 Task: Create a rule from the Agile list, Priority changed -> Complete task in the project TriumphTech if Priority Cleared then Complete Task.
Action: Mouse moved to (69, 281)
Screenshot: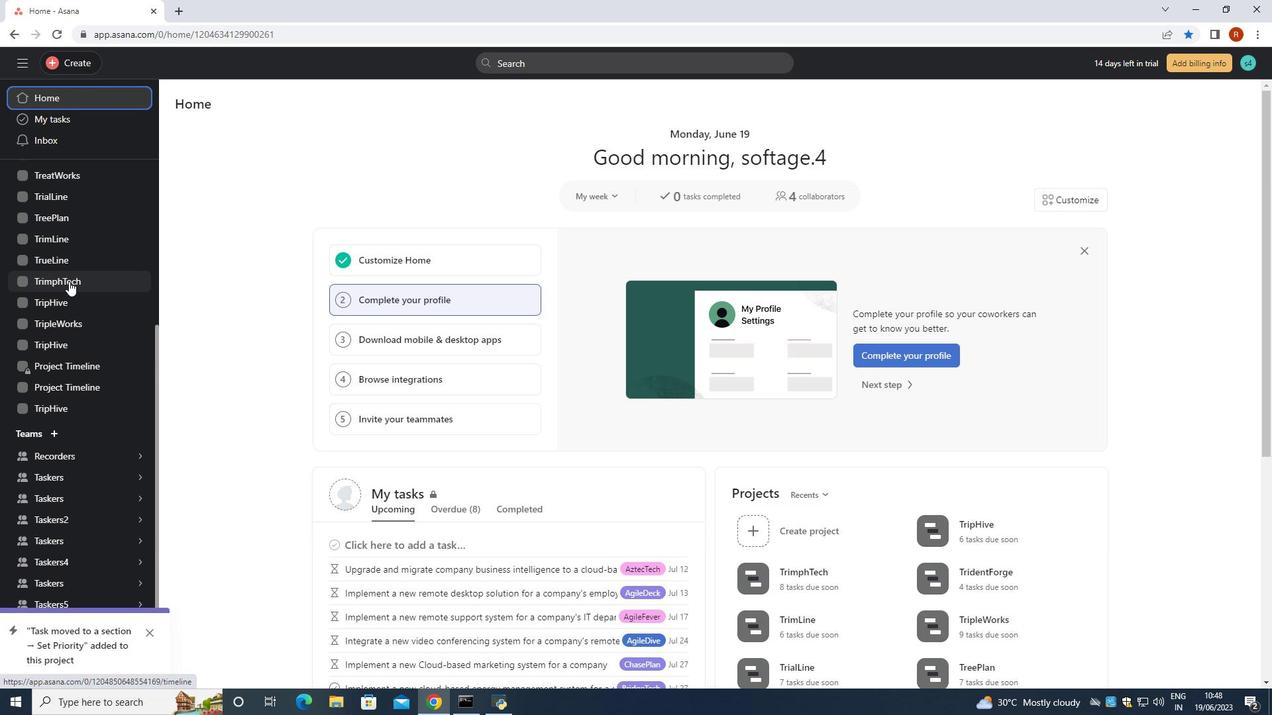 
Action: Mouse pressed left at (69, 281)
Screenshot: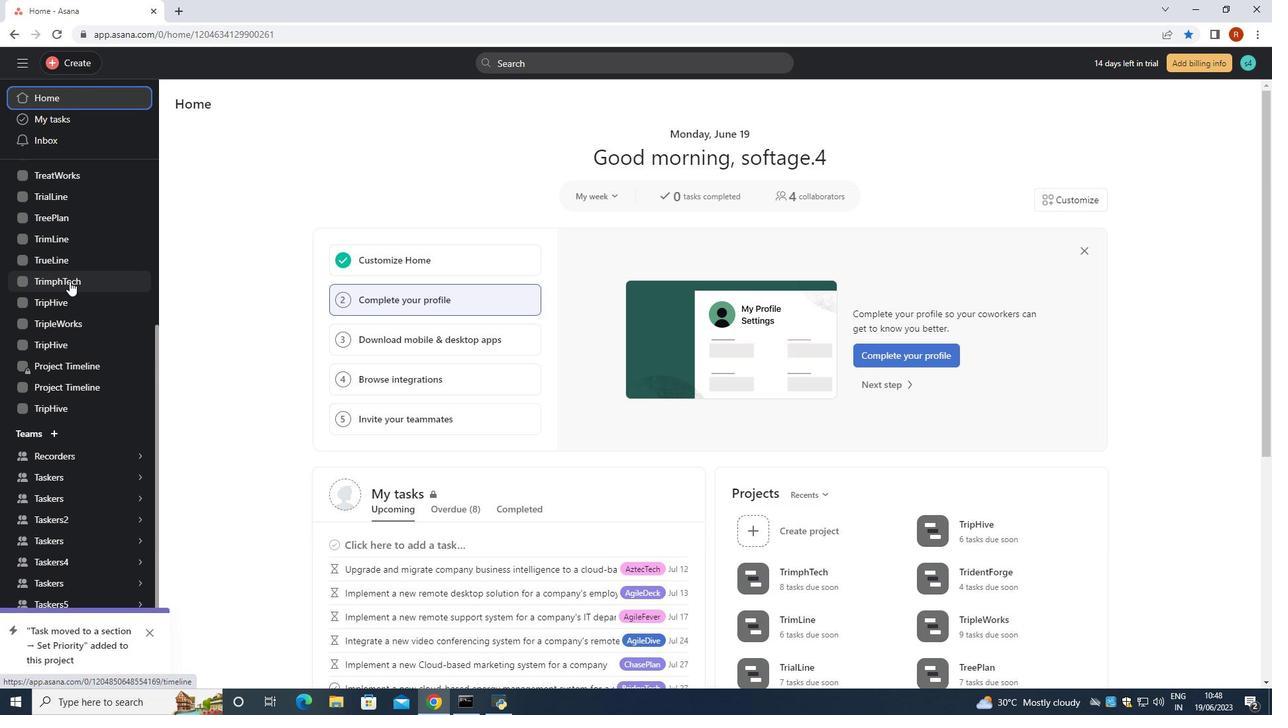 
Action: Mouse moved to (1209, 114)
Screenshot: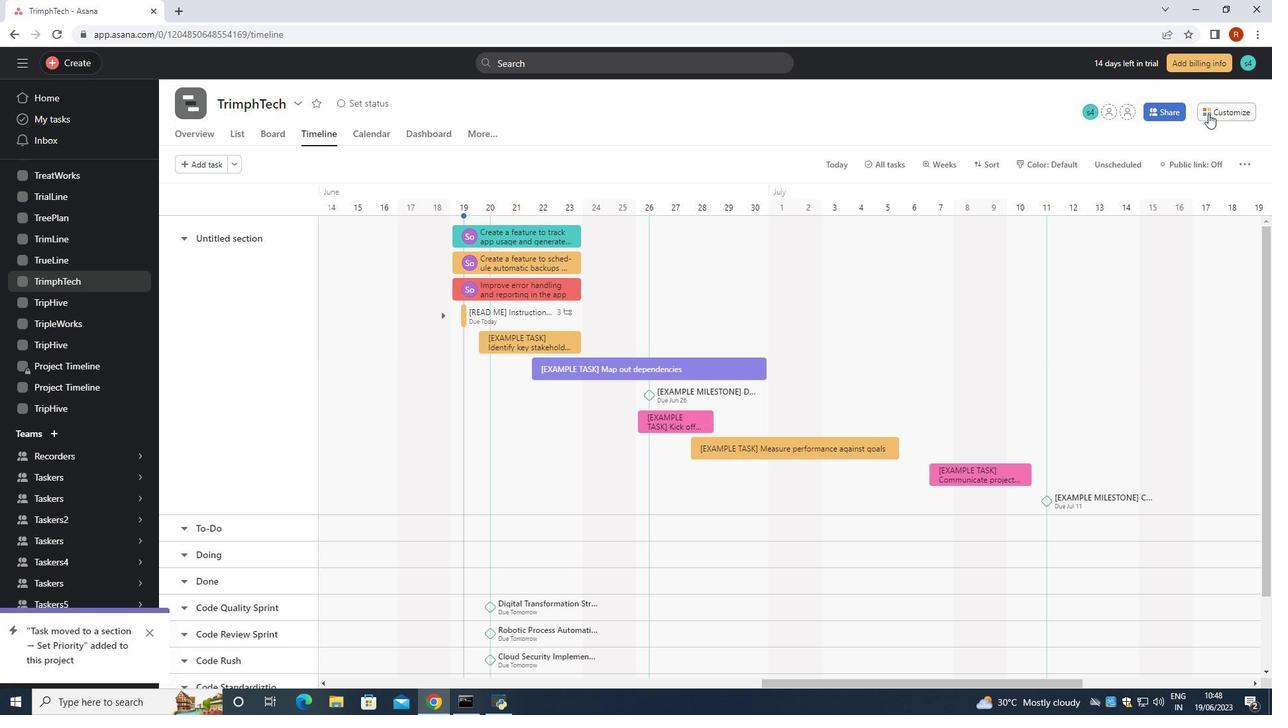 
Action: Mouse pressed left at (1209, 114)
Screenshot: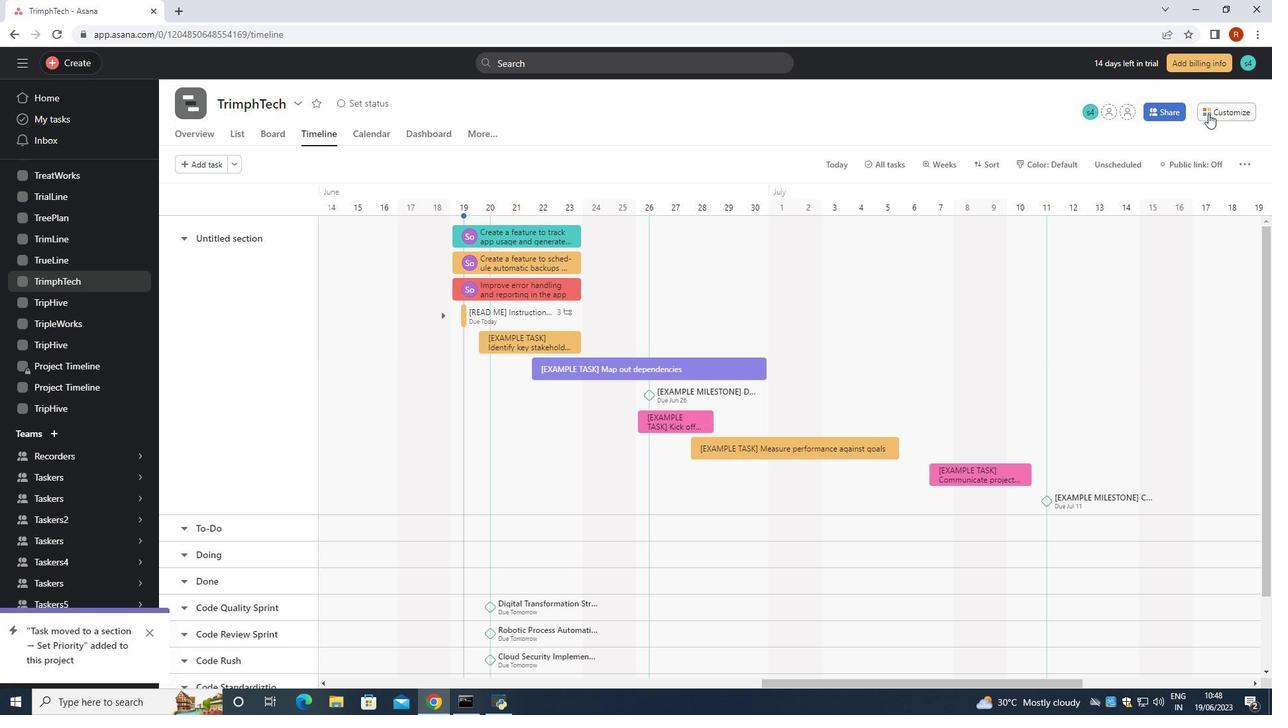 
Action: Mouse moved to (975, 320)
Screenshot: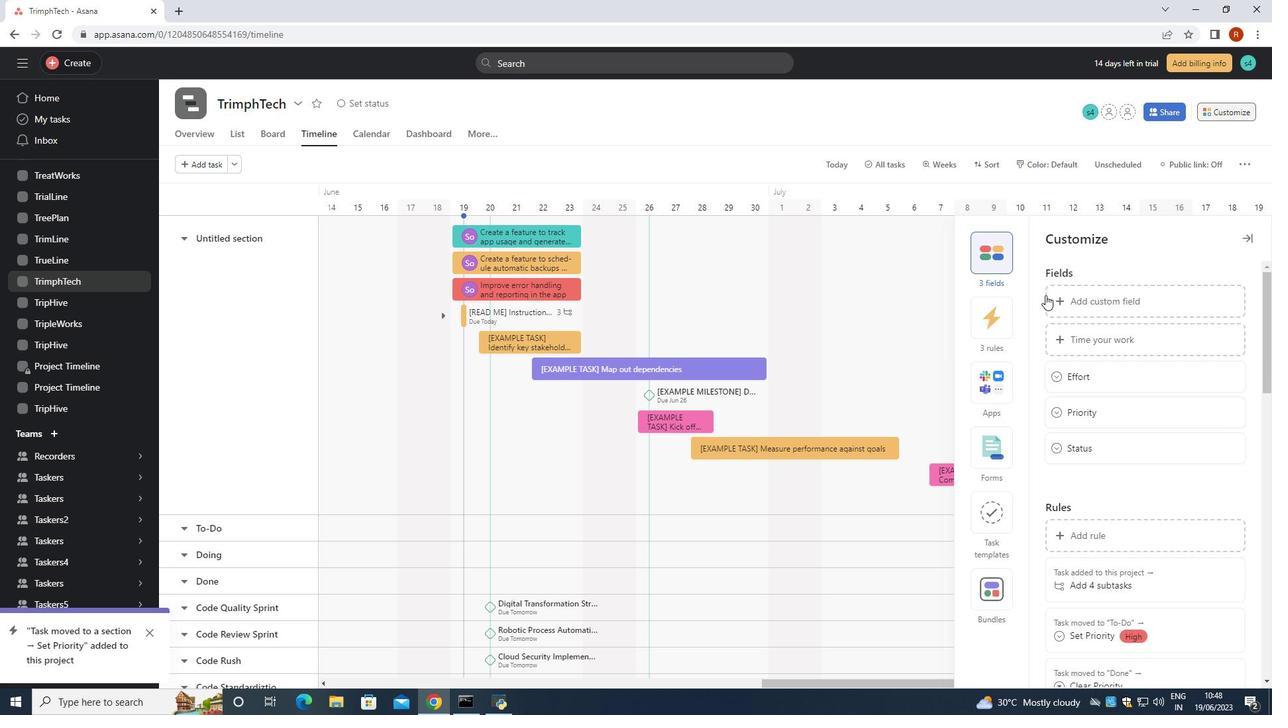 
Action: Mouse pressed left at (975, 320)
Screenshot: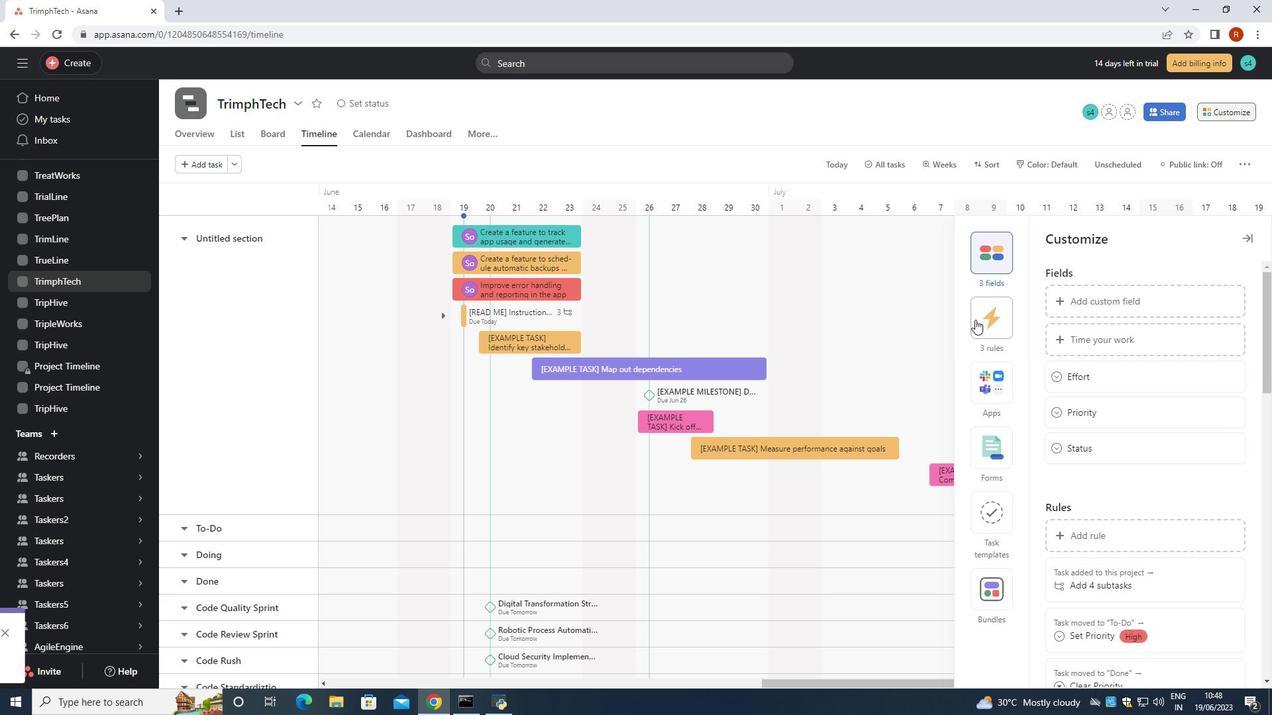 
Action: Mouse moved to (1138, 302)
Screenshot: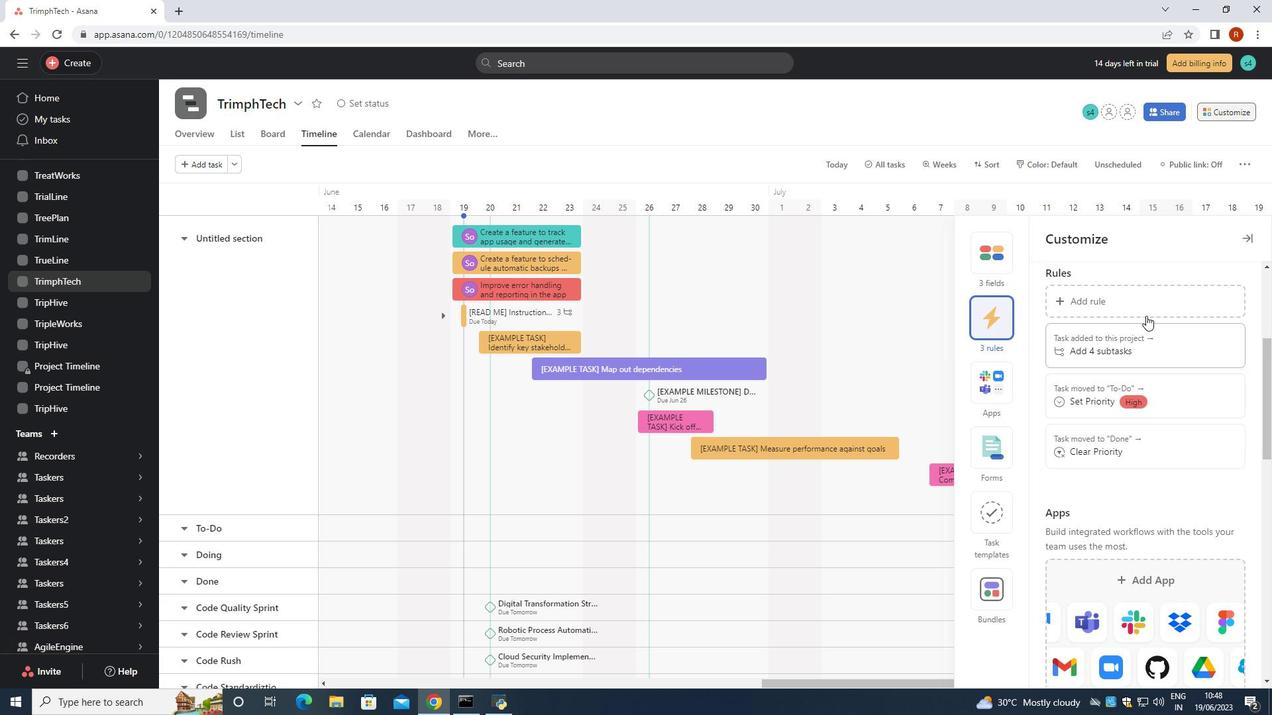 
Action: Mouse pressed left at (1138, 302)
Screenshot: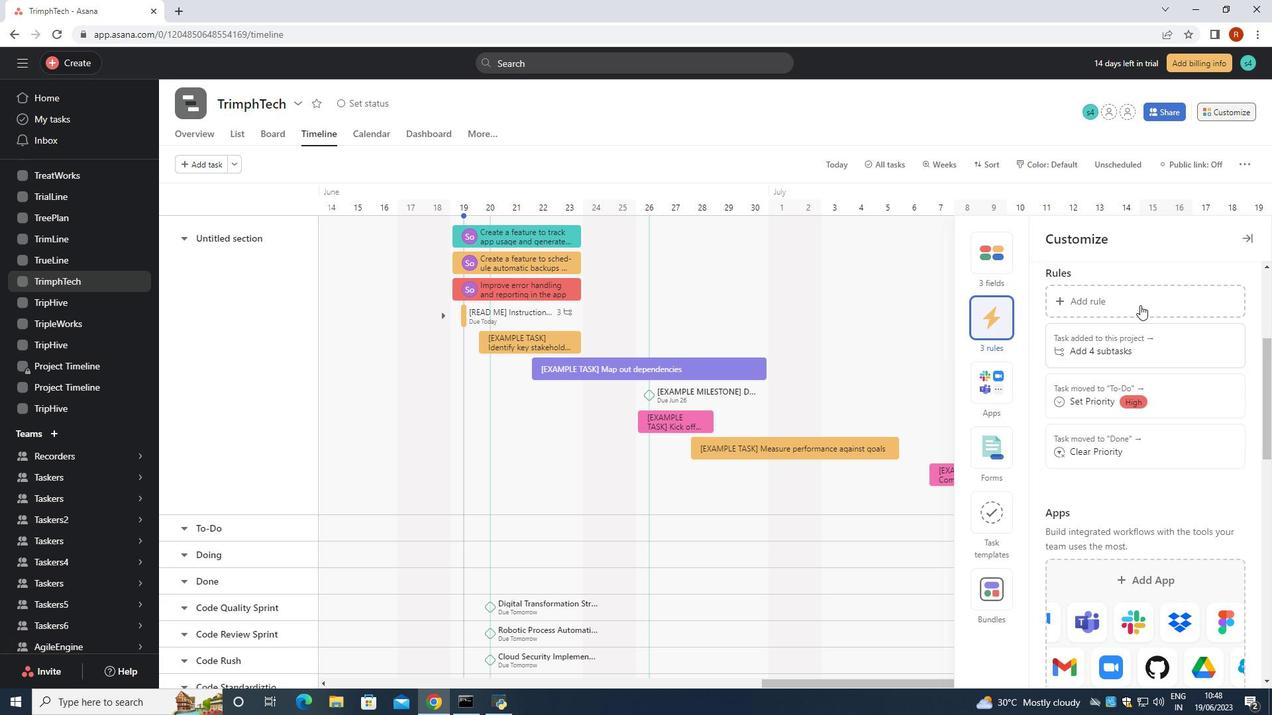 
Action: Mouse moved to (273, 200)
Screenshot: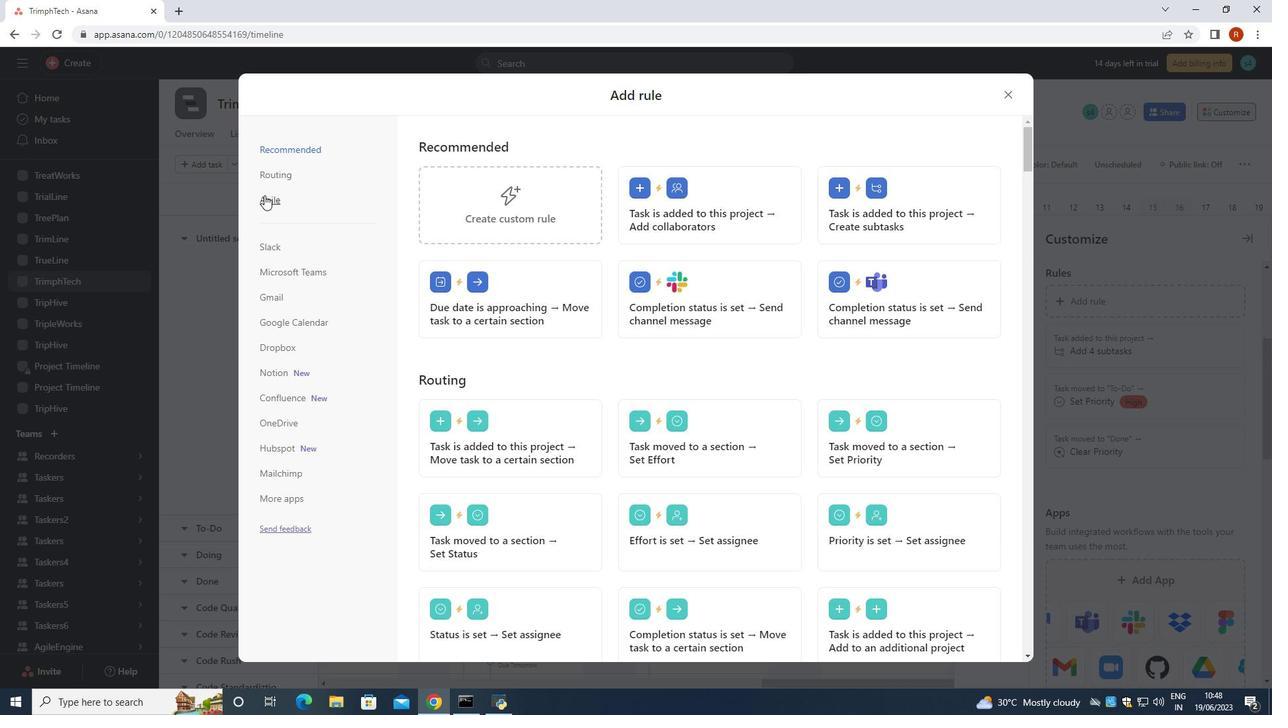 
Action: Mouse pressed left at (273, 200)
Screenshot: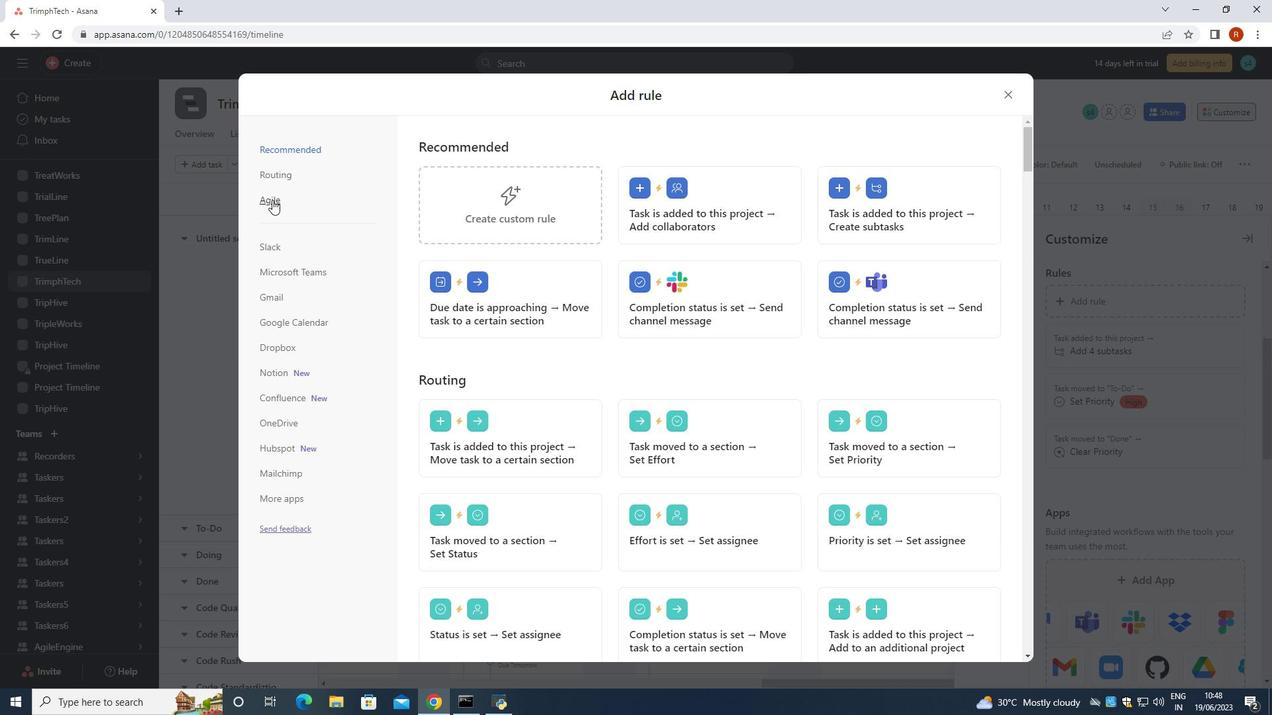 
Action: Mouse moved to (725, 206)
Screenshot: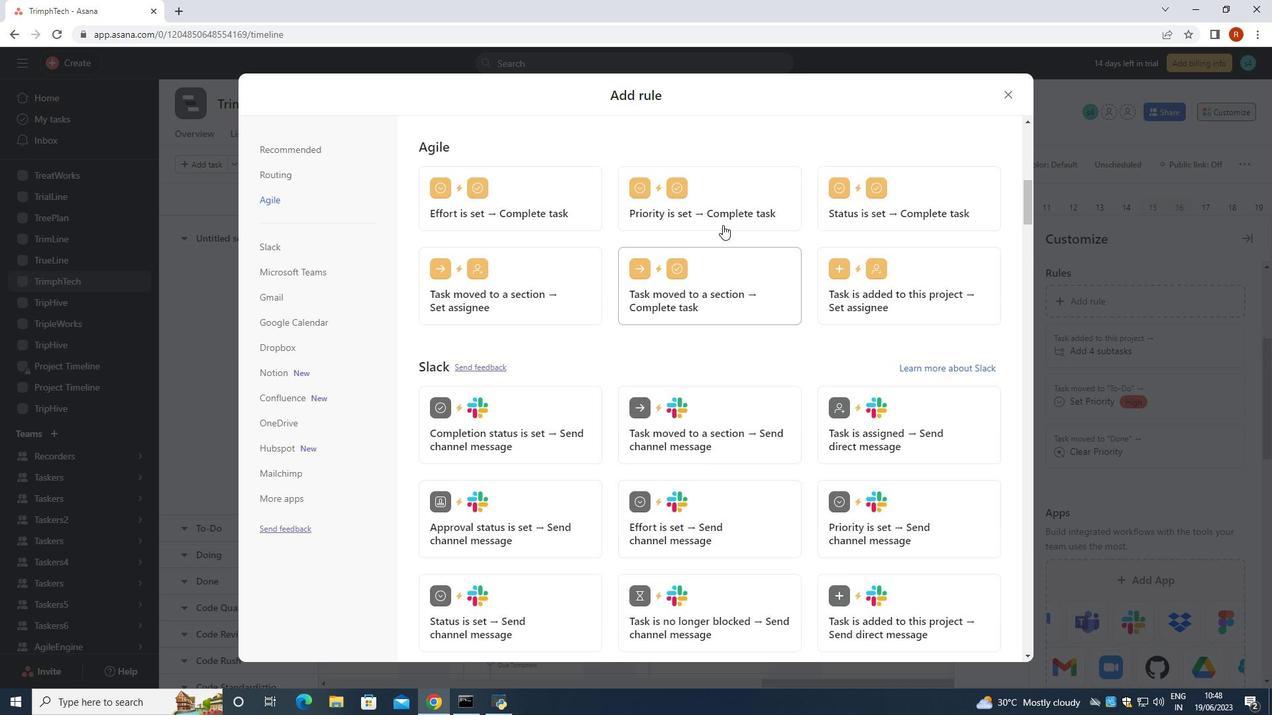 
Action: Mouse pressed left at (725, 206)
Screenshot: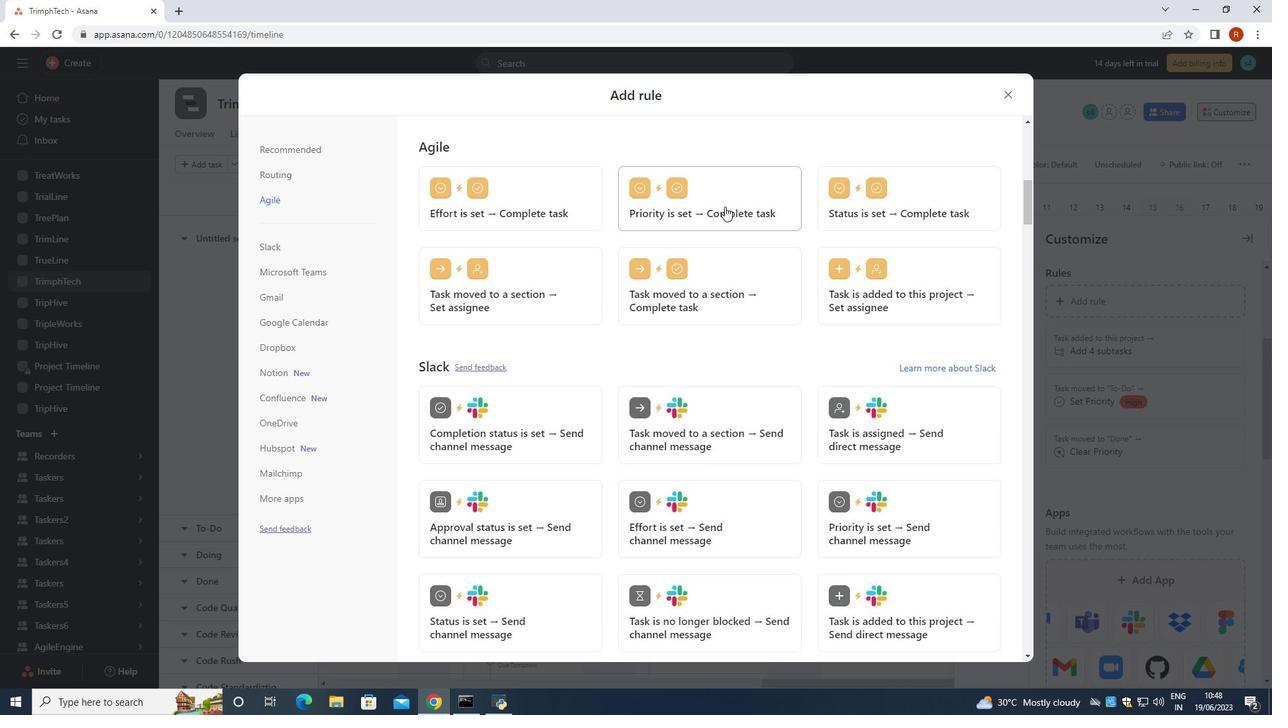 
Action: Mouse moved to (822, 235)
Screenshot: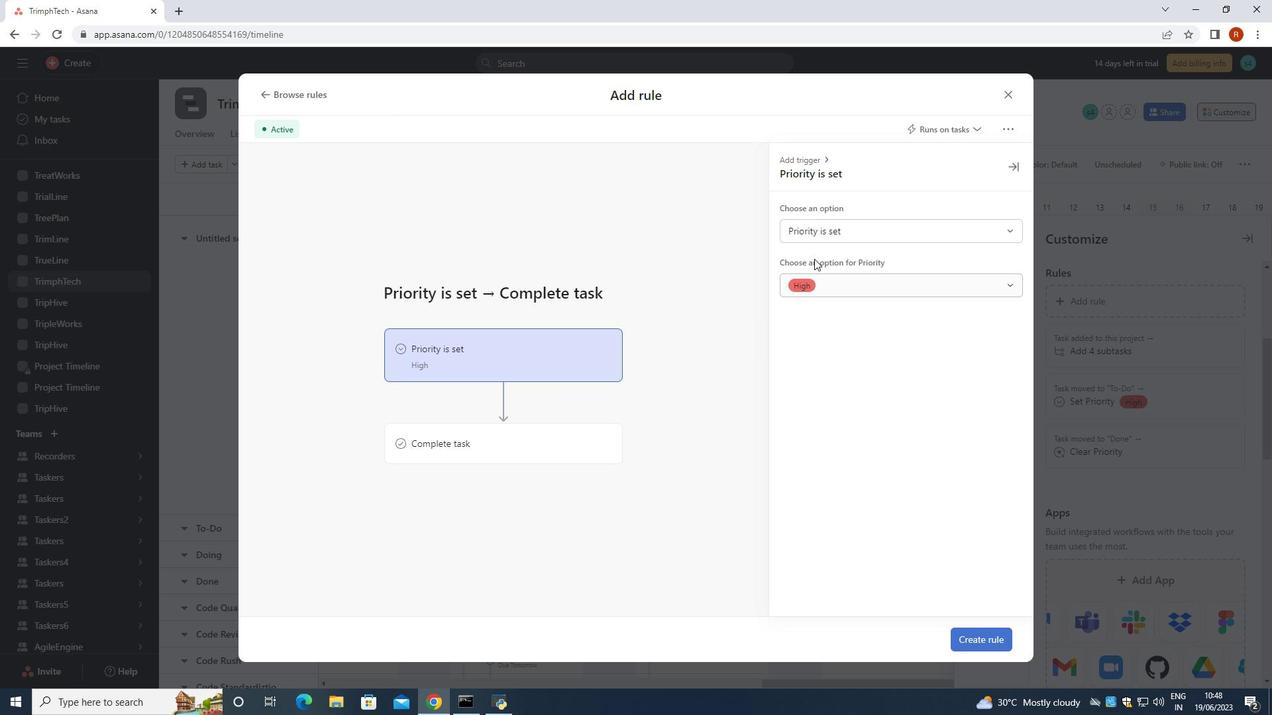 
Action: Mouse pressed left at (822, 235)
Screenshot: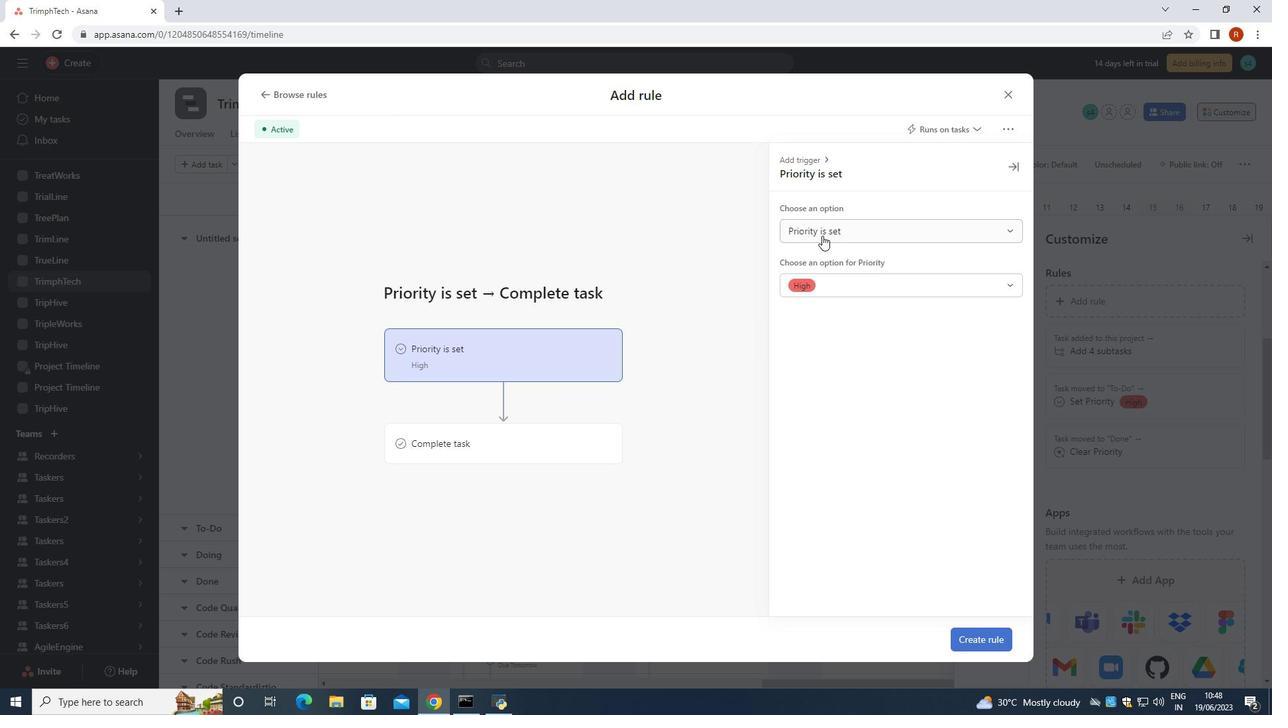 
Action: Mouse moved to (837, 284)
Screenshot: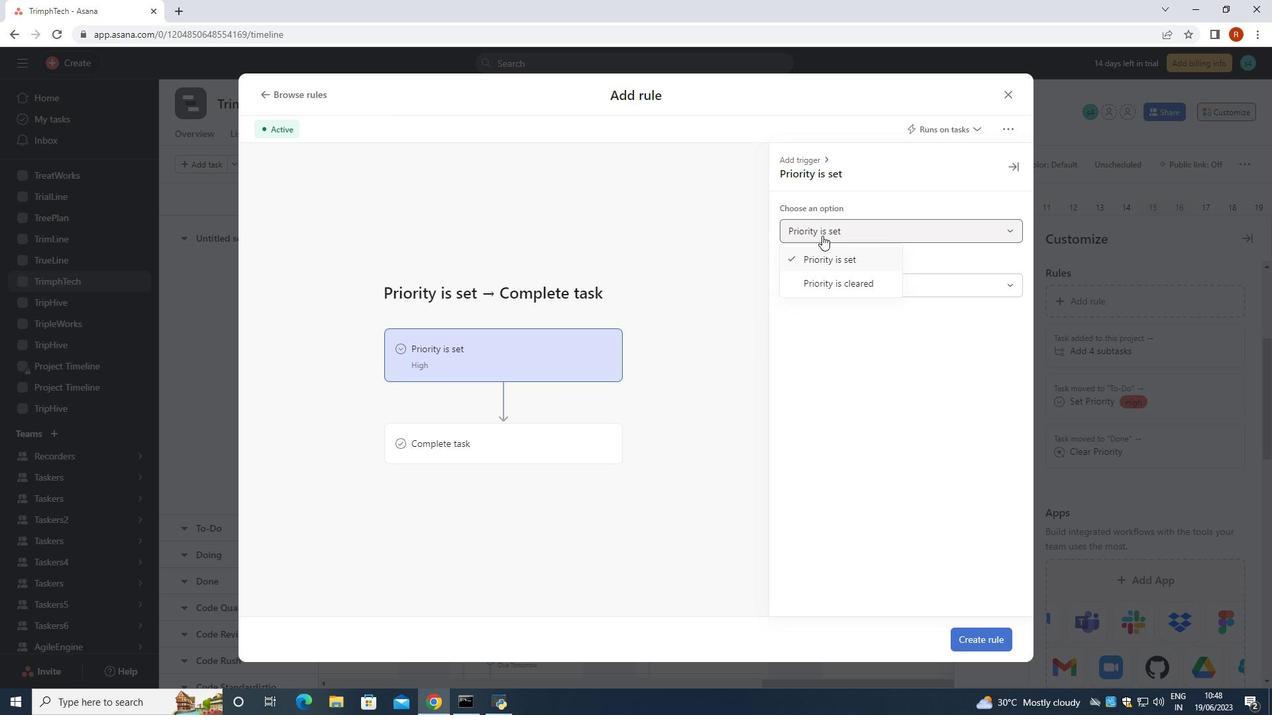 
Action: Mouse pressed left at (837, 284)
Screenshot: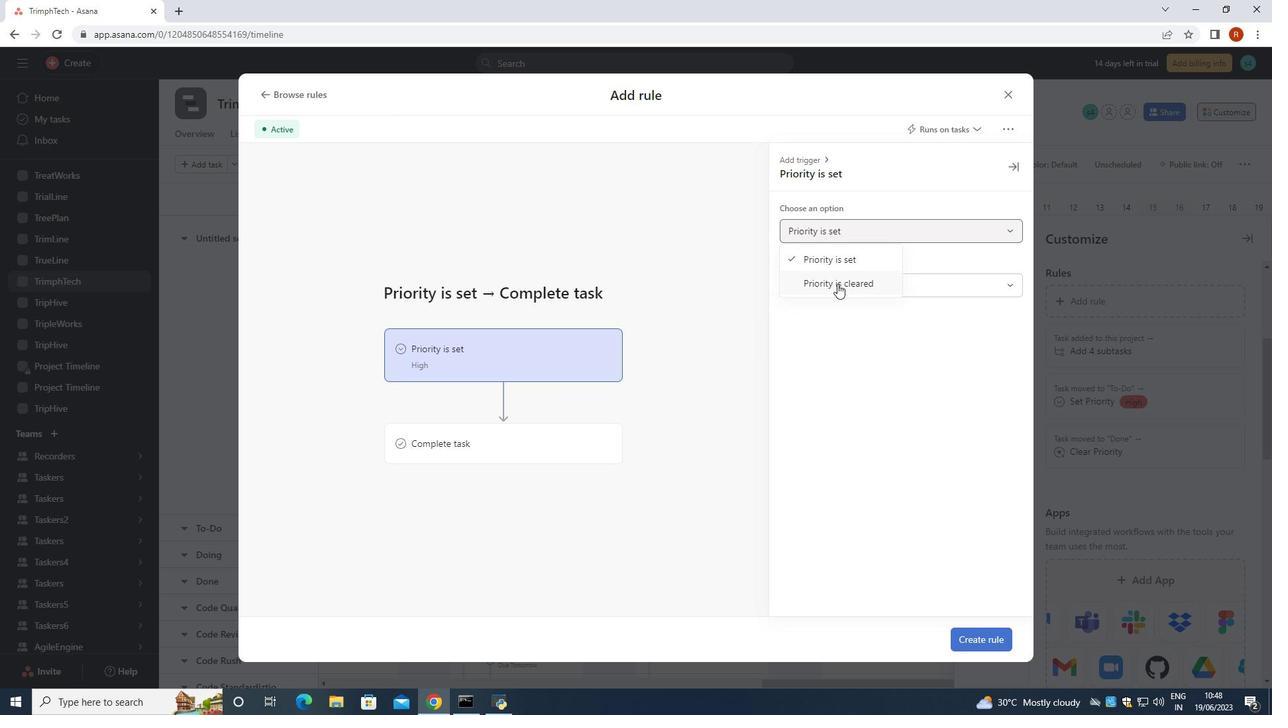 
Action: Mouse moved to (573, 454)
Screenshot: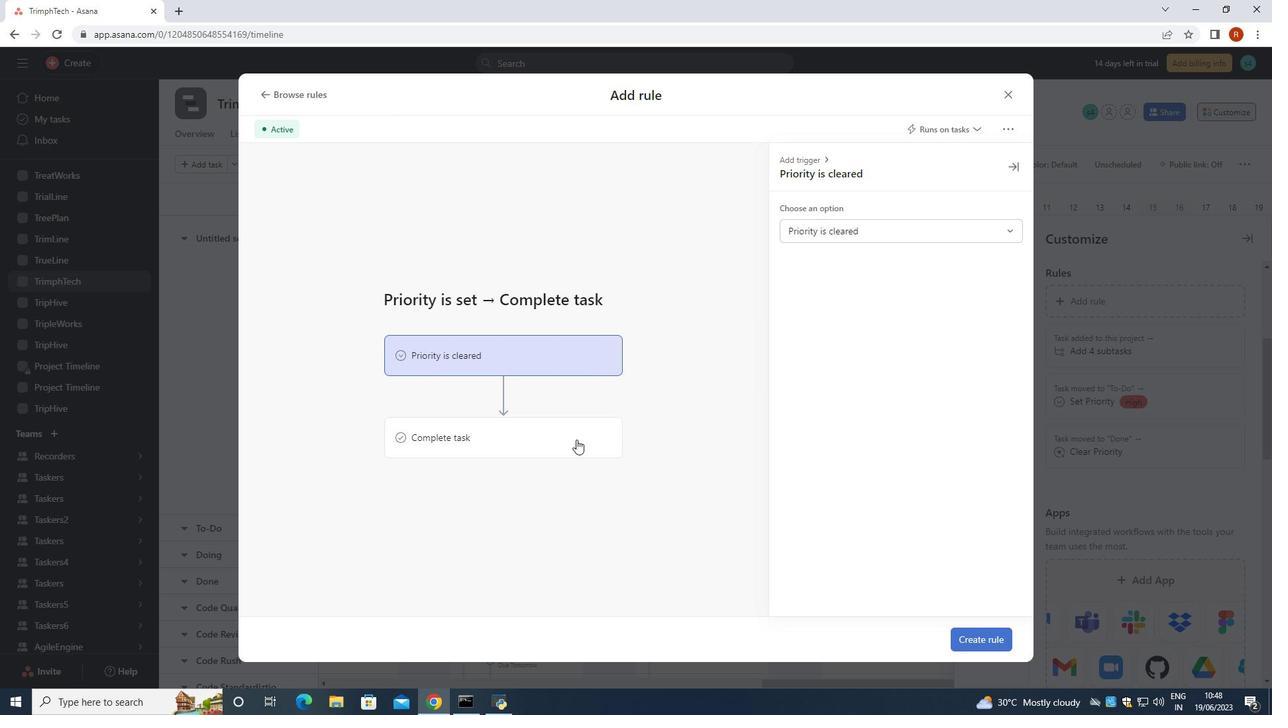 
Action: Mouse pressed left at (573, 454)
Screenshot: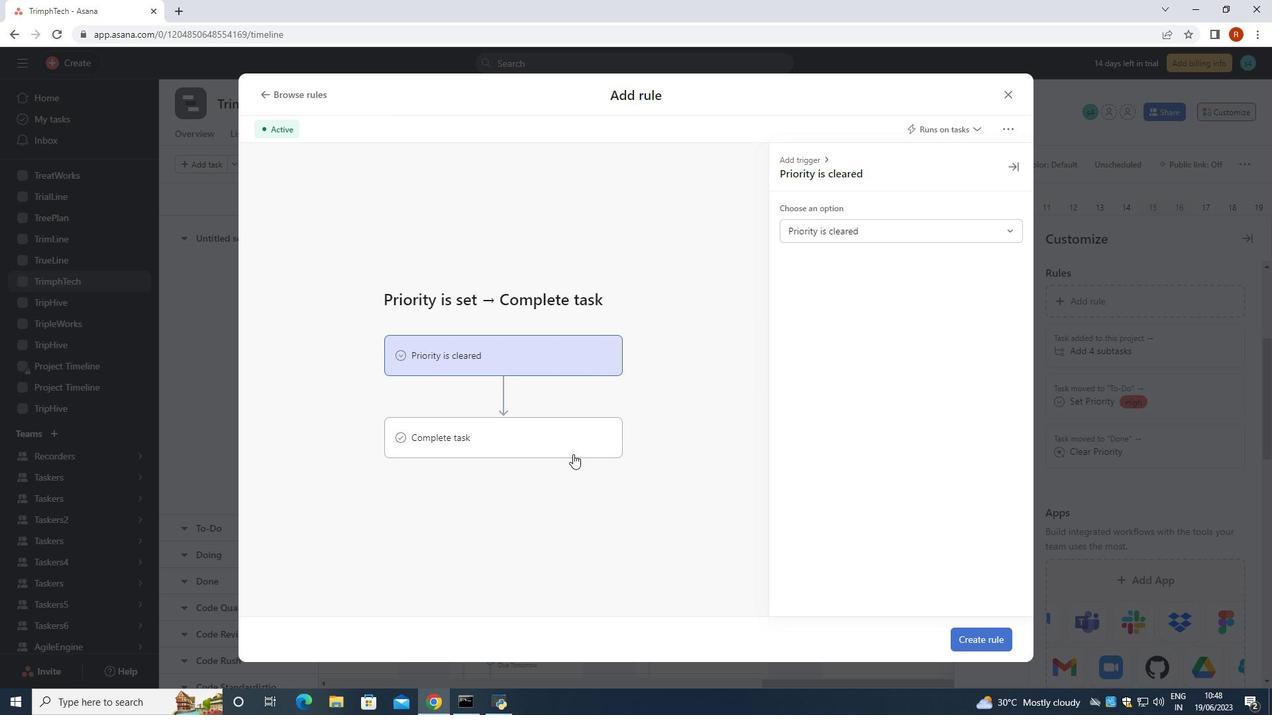 
Action: Mouse moved to (963, 230)
Screenshot: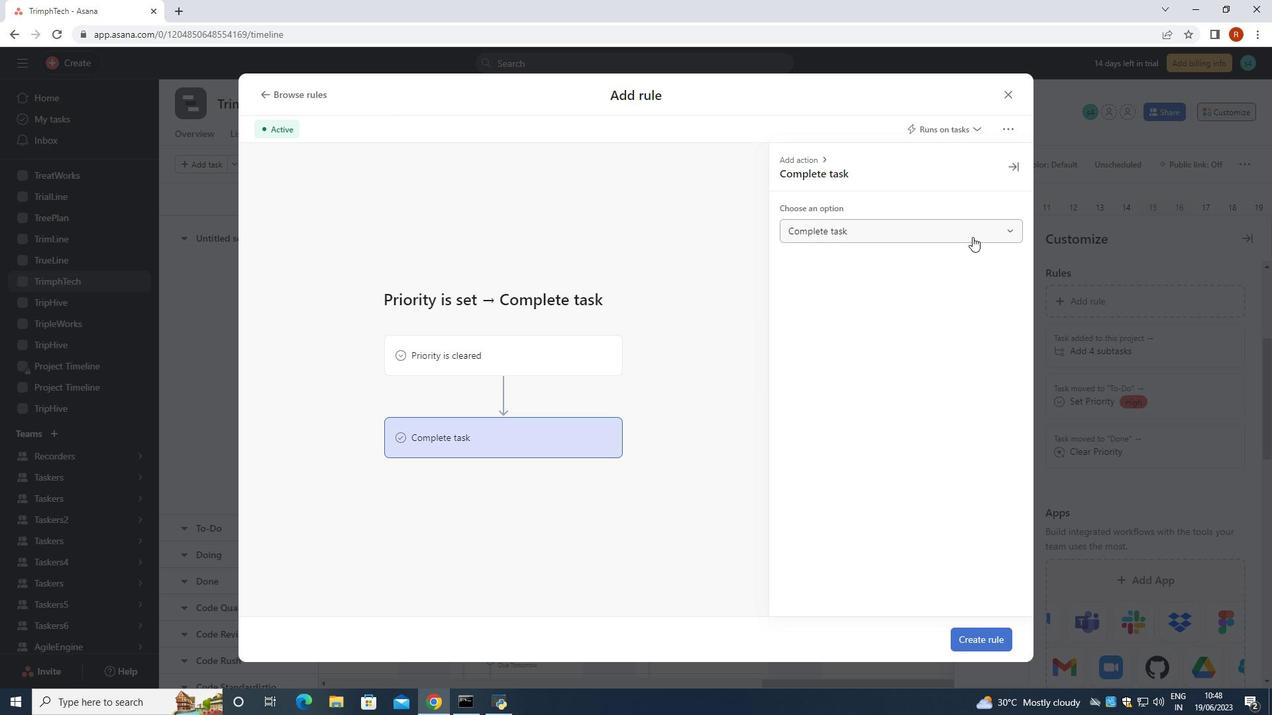 
Action: Mouse pressed left at (963, 230)
Screenshot: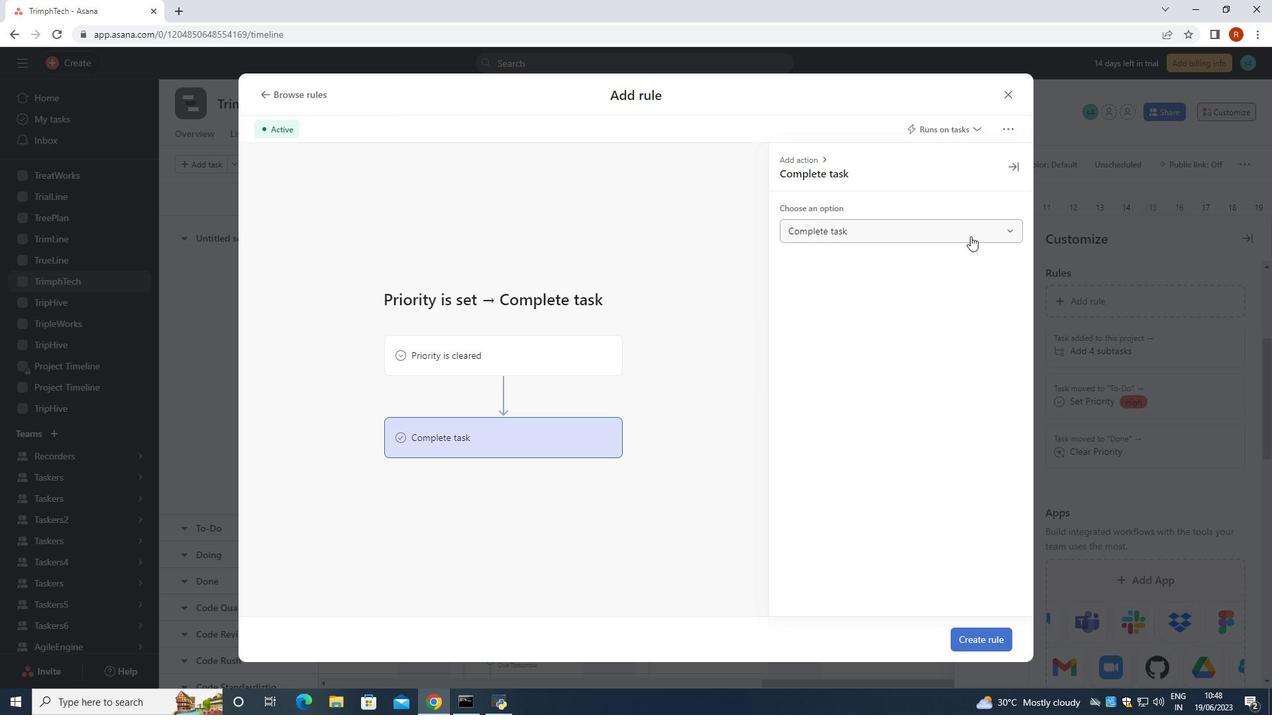 
Action: Mouse moved to (810, 264)
Screenshot: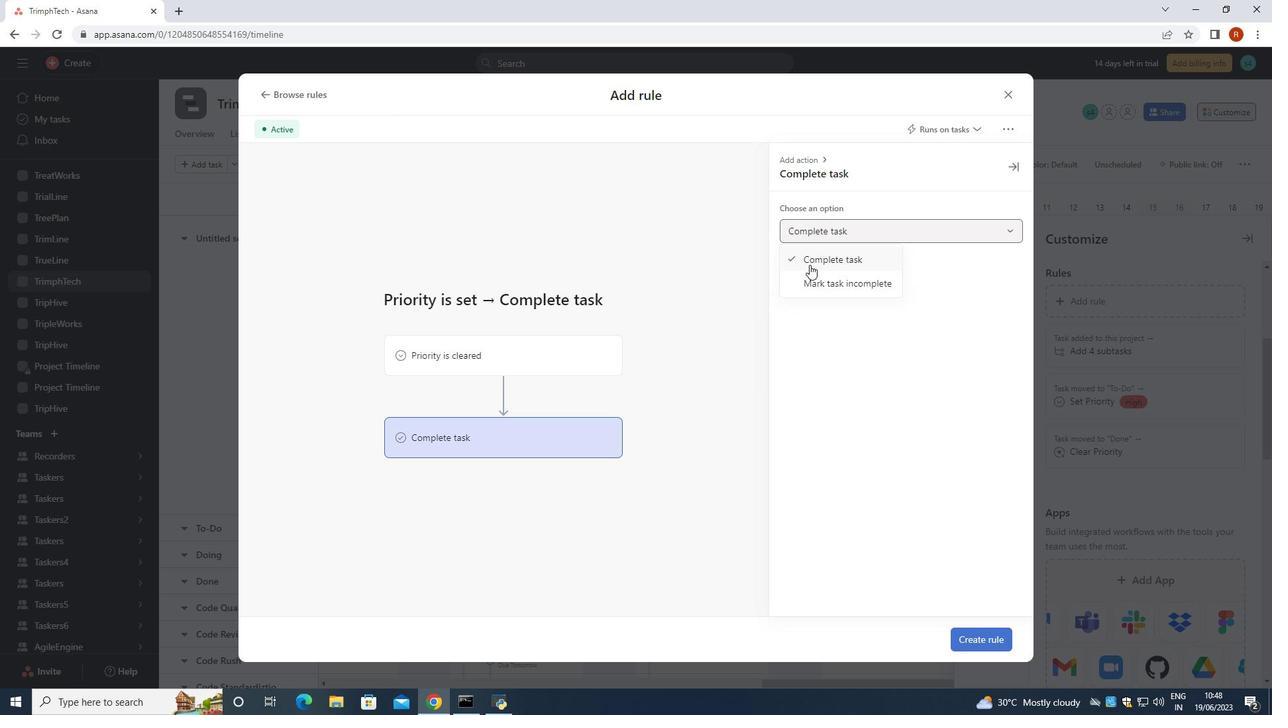 
Action: Mouse pressed left at (810, 264)
Screenshot: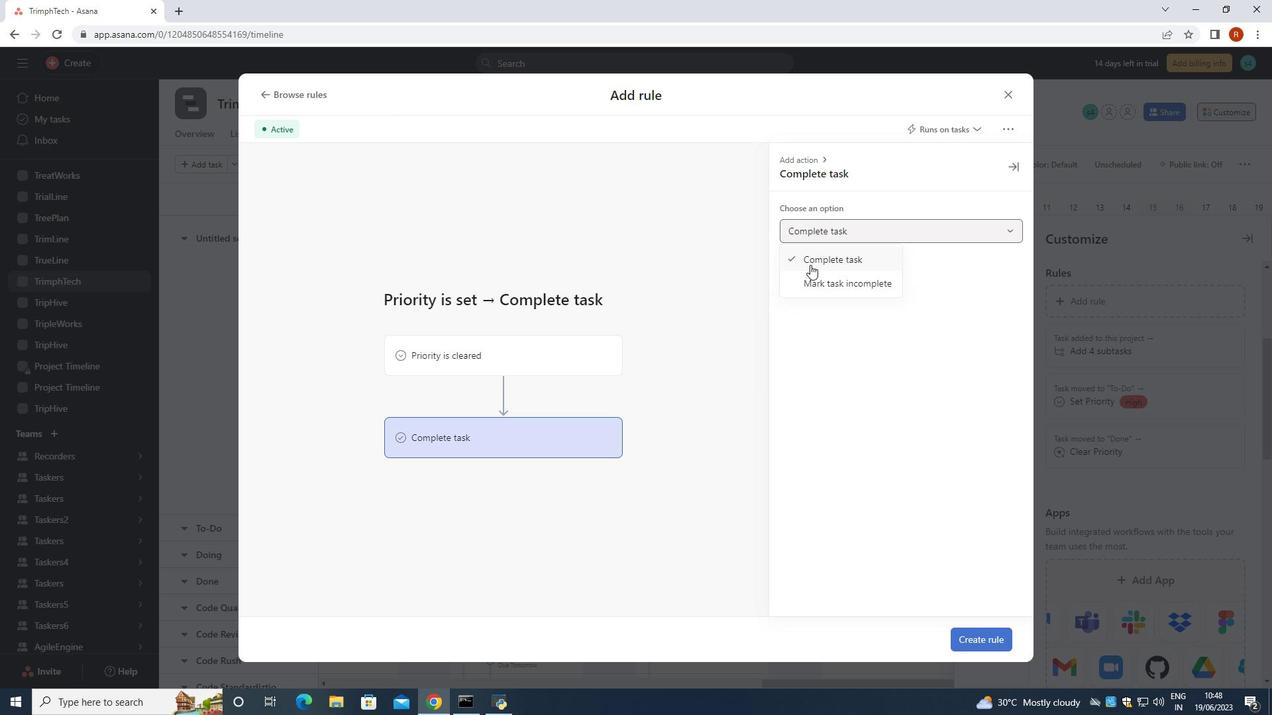 
Action: Mouse moved to (991, 639)
Screenshot: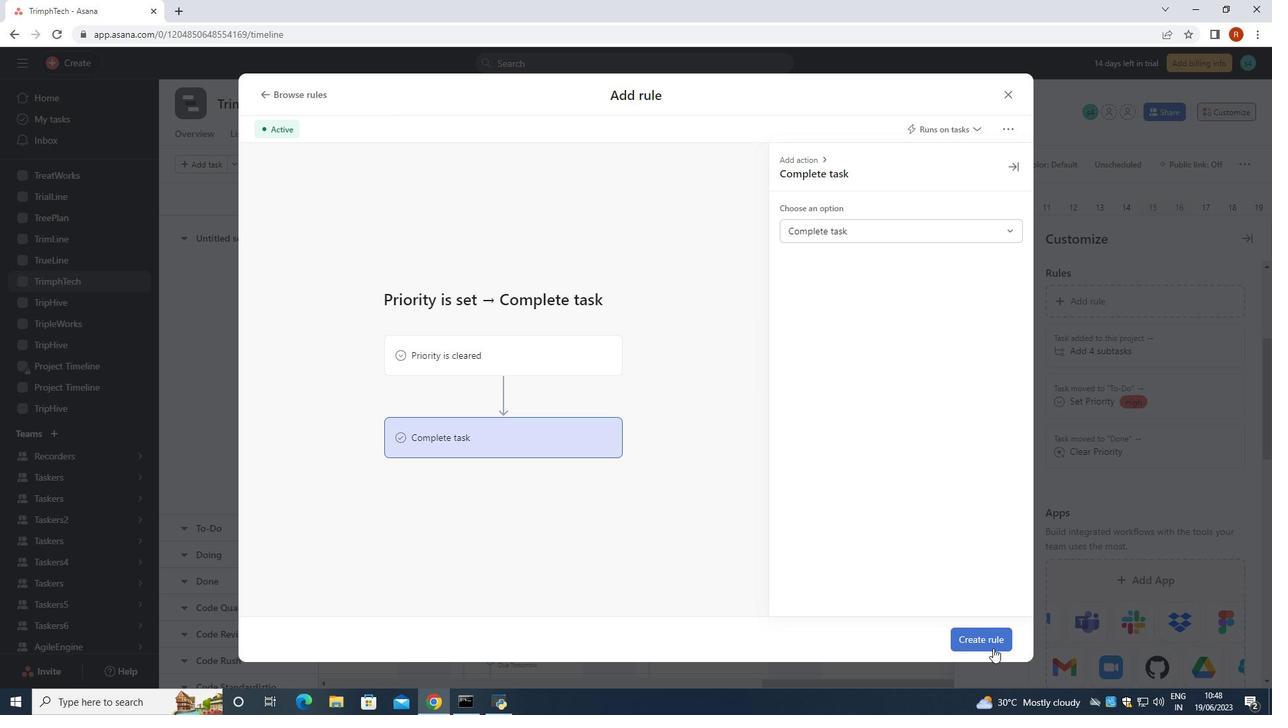 
Action: Mouse pressed left at (991, 639)
Screenshot: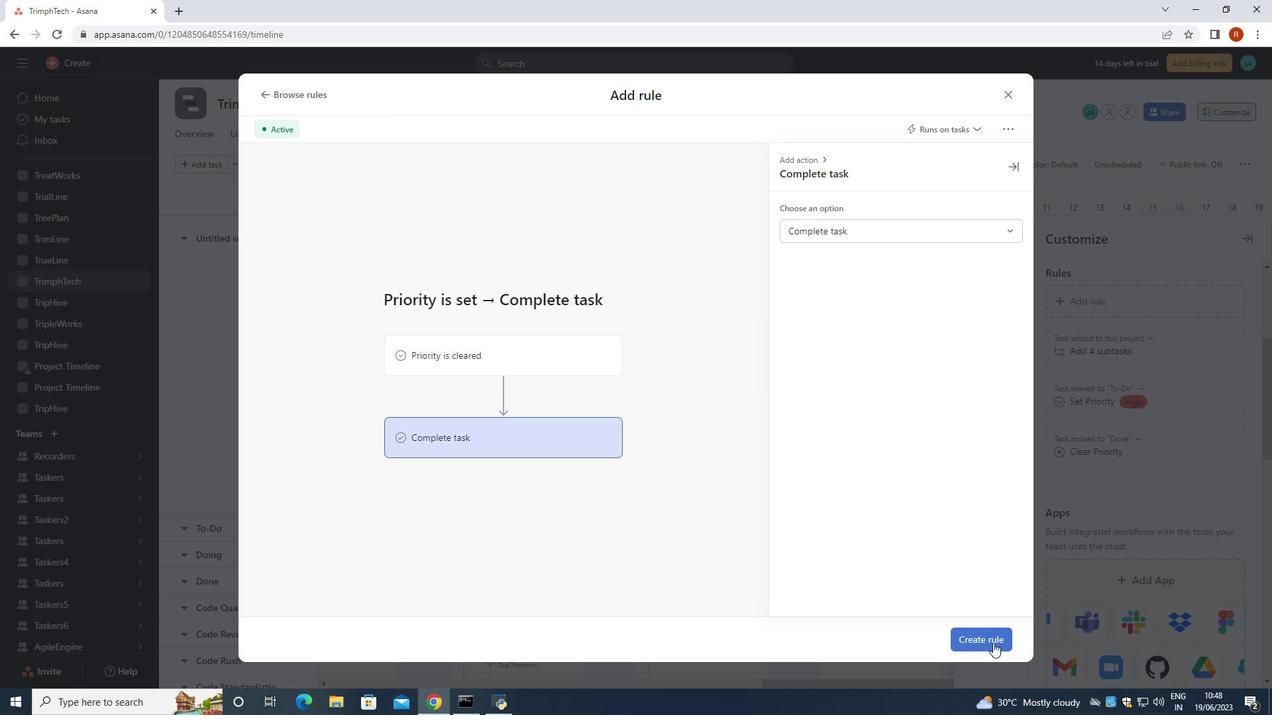 
Action: Mouse moved to (988, 638)
Screenshot: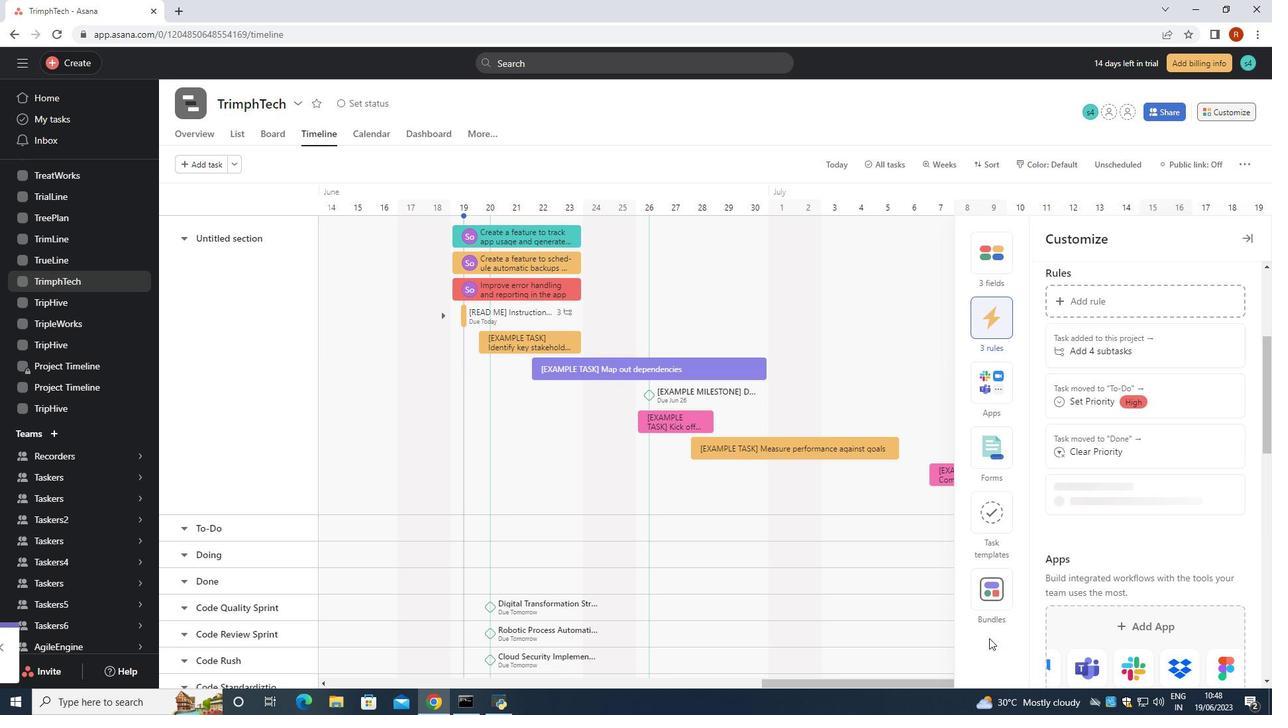 
